 Task: Plan a virtual team-building movie night for the 11th at 7:30 PM.
Action: Mouse moved to (79, 93)
Screenshot: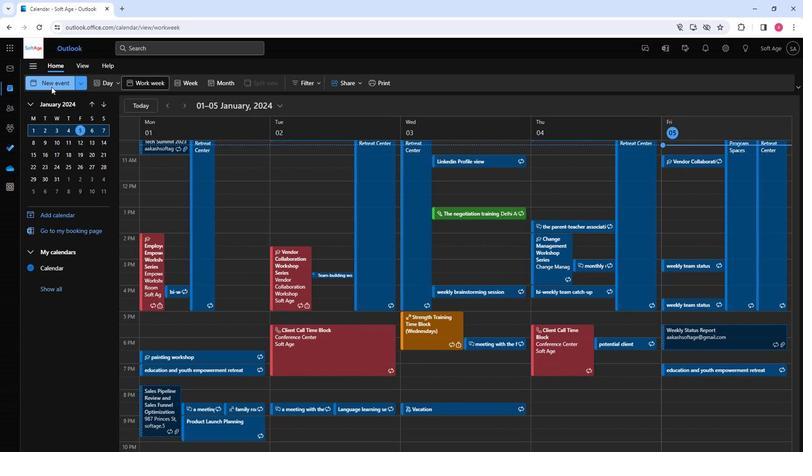 
Action: Mouse pressed left at (79, 93)
Screenshot: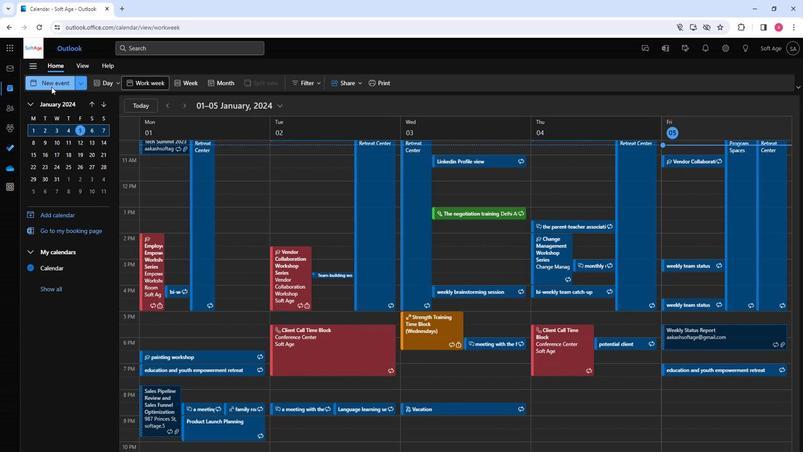 
Action: Mouse moved to (212, 145)
Screenshot: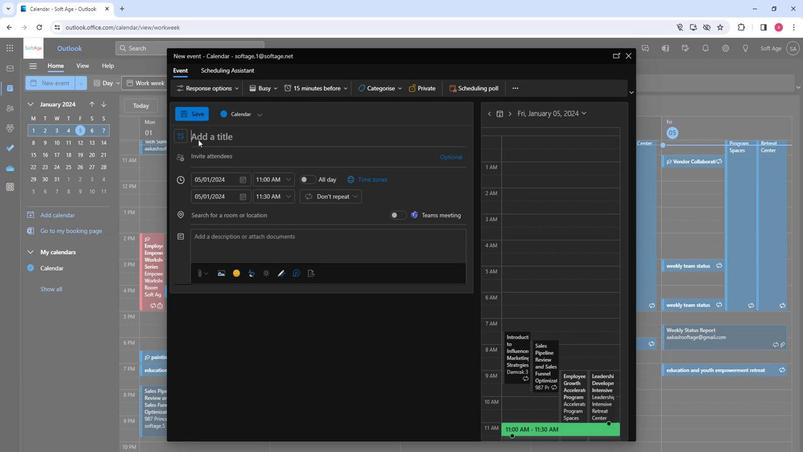 
Action: Key pressed <Key.shift>Virtual<Key.space><Key.shift>Team-<Key.shift>Building<Key.space><Key.shift>Movie<Key.space><Key.shift>Night
Screenshot: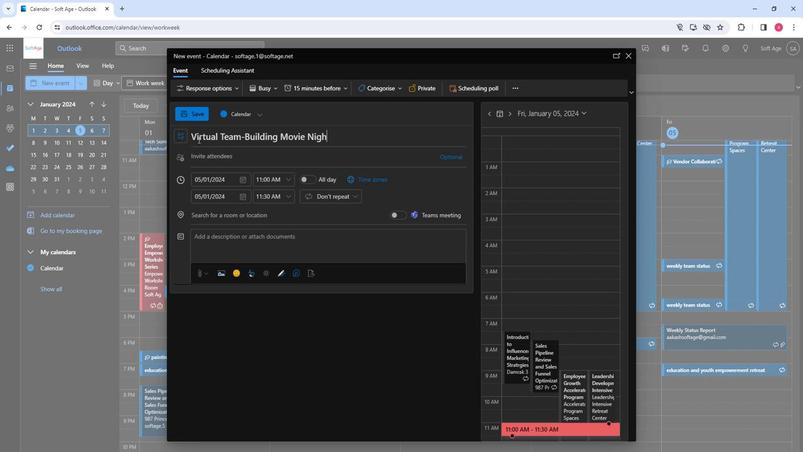 
Action: Mouse moved to (231, 156)
Screenshot: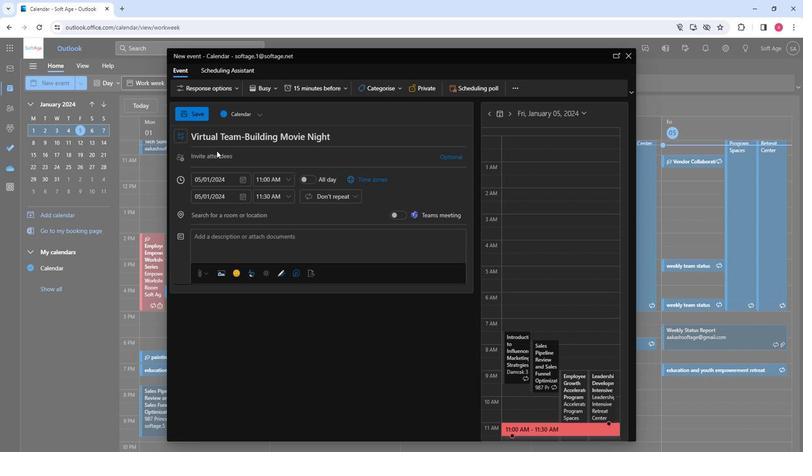 
Action: Mouse pressed left at (231, 156)
Screenshot: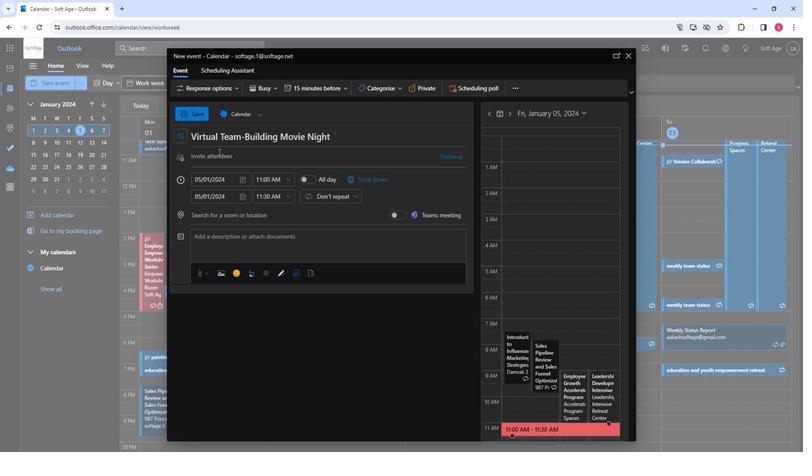 
Action: Mouse moved to (232, 156)
Screenshot: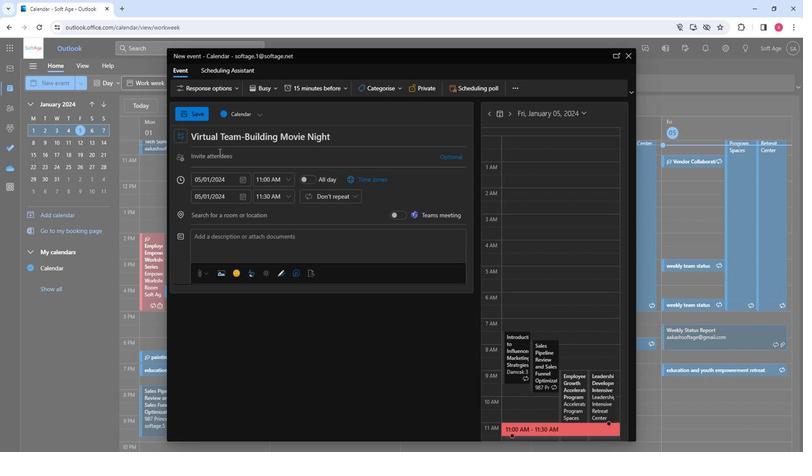 
Action: Key pressed so
Screenshot: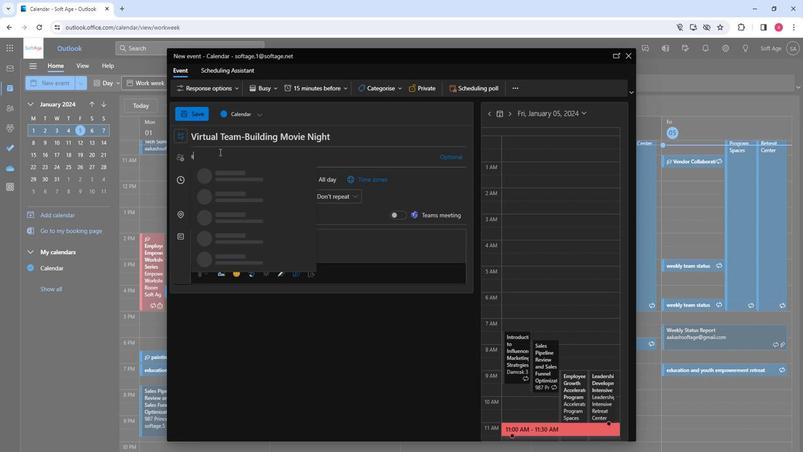 
Action: Mouse moved to (242, 178)
Screenshot: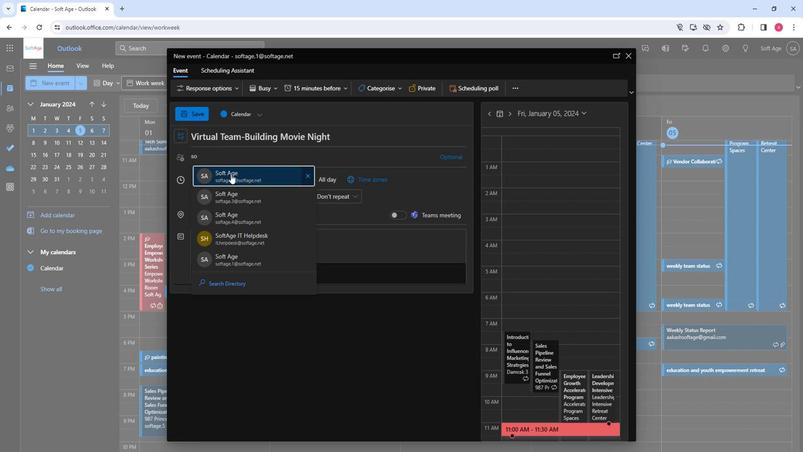 
Action: Mouse pressed left at (242, 178)
Screenshot: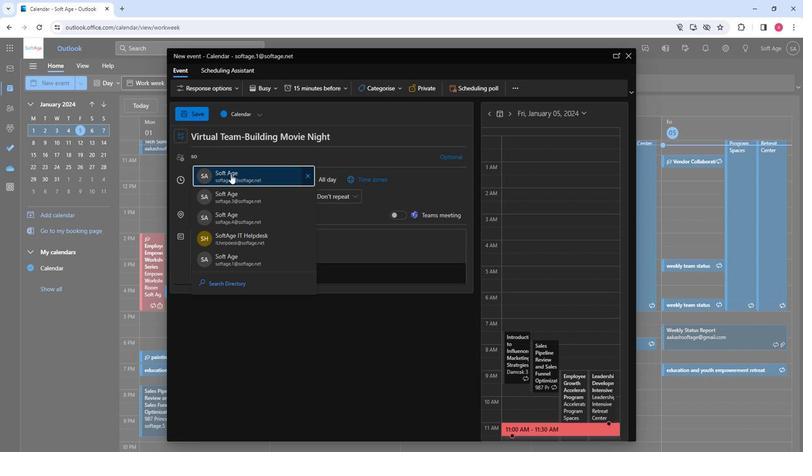 
Action: Mouse moved to (242, 178)
Screenshot: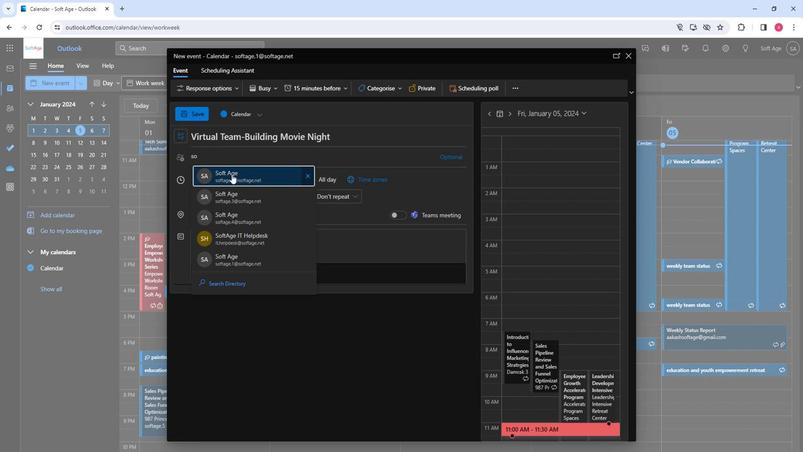 
Action: Key pressed so
Screenshot: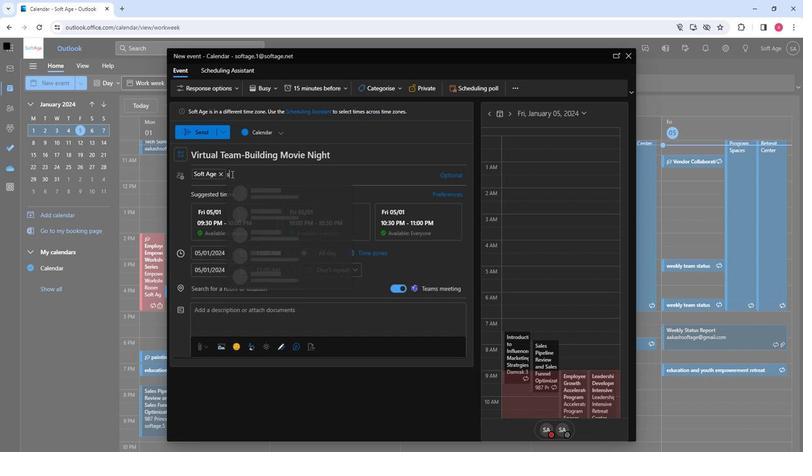 
Action: Mouse moved to (266, 219)
Screenshot: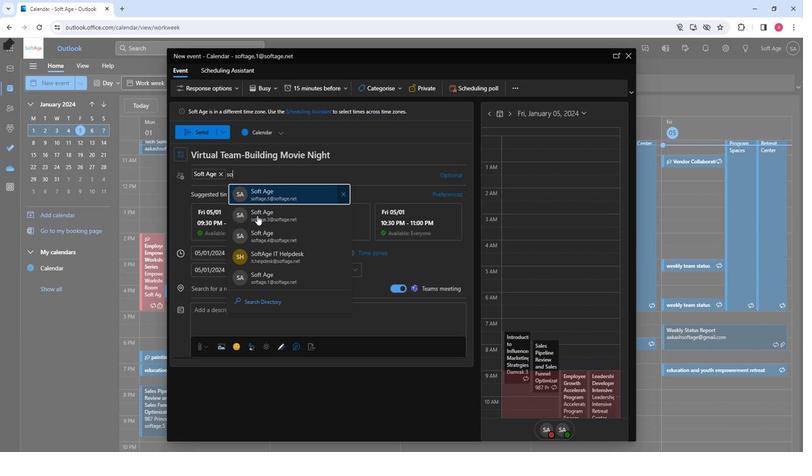 
Action: Mouse pressed left at (266, 219)
Screenshot: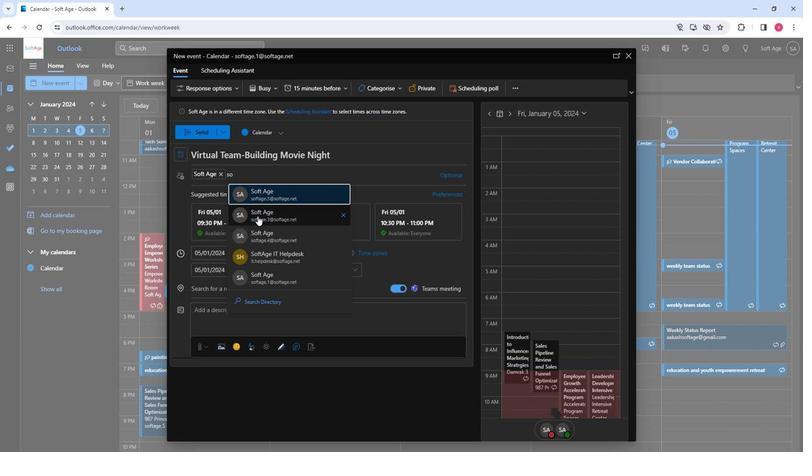 
Action: Mouse moved to (266, 219)
Screenshot: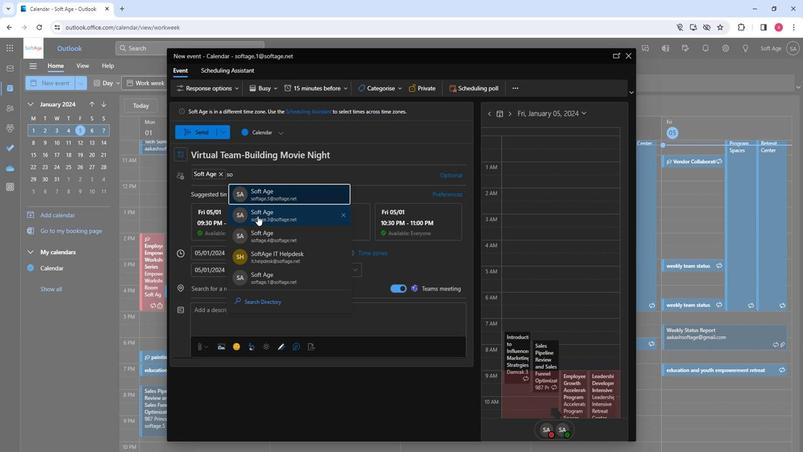 
Action: Key pressed so
Screenshot: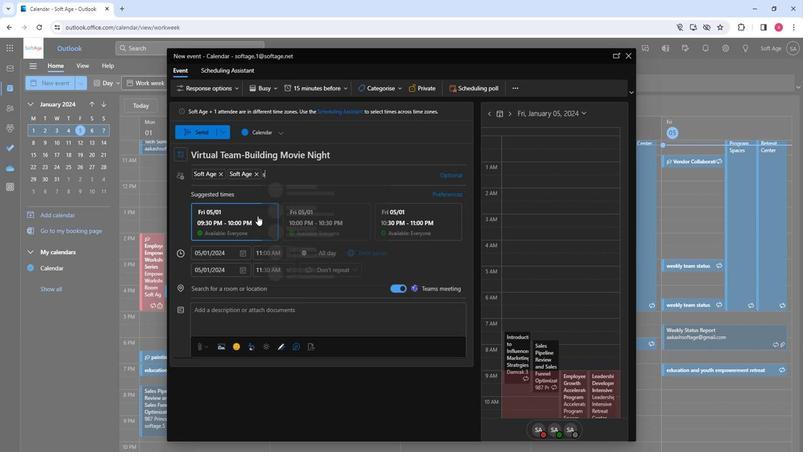 
Action: Mouse moved to (341, 240)
Screenshot: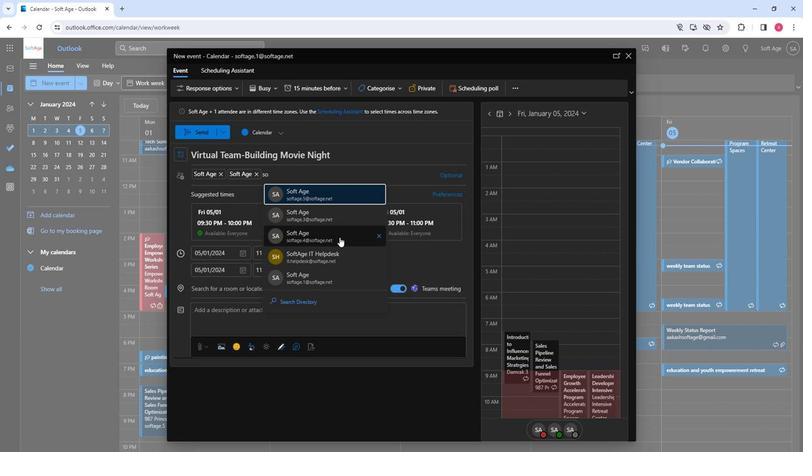 
Action: Mouse pressed left at (341, 240)
Screenshot: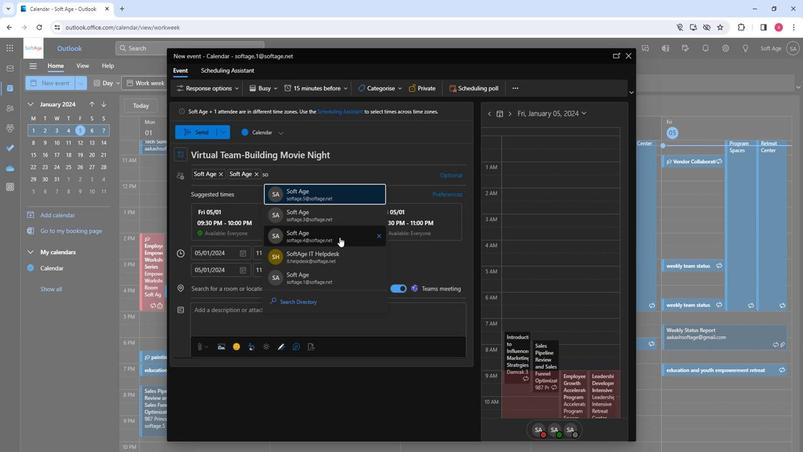 
Action: Mouse moved to (253, 256)
Screenshot: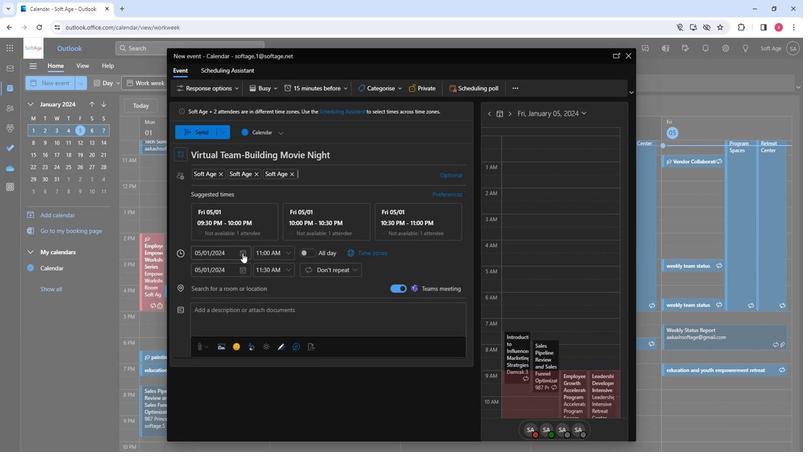 
Action: Mouse pressed left at (253, 256)
Screenshot: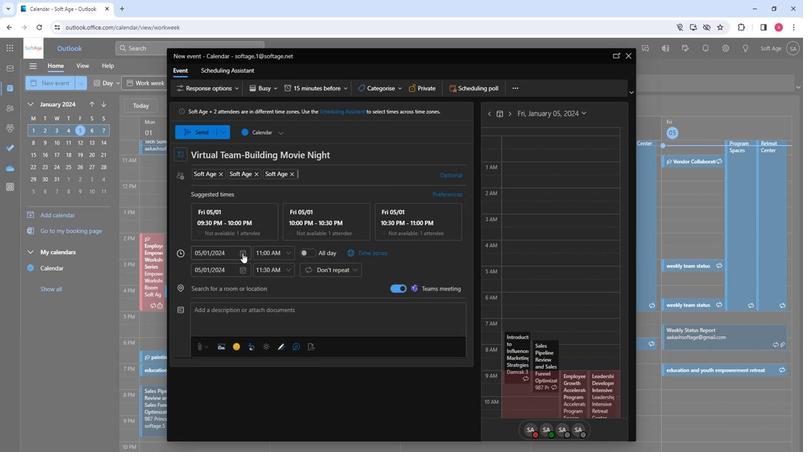 
Action: Mouse moved to (248, 312)
Screenshot: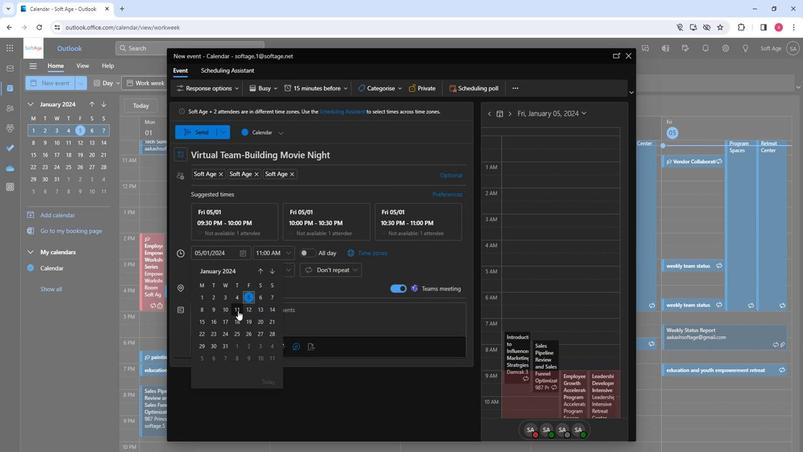 
Action: Mouse pressed left at (248, 312)
Screenshot: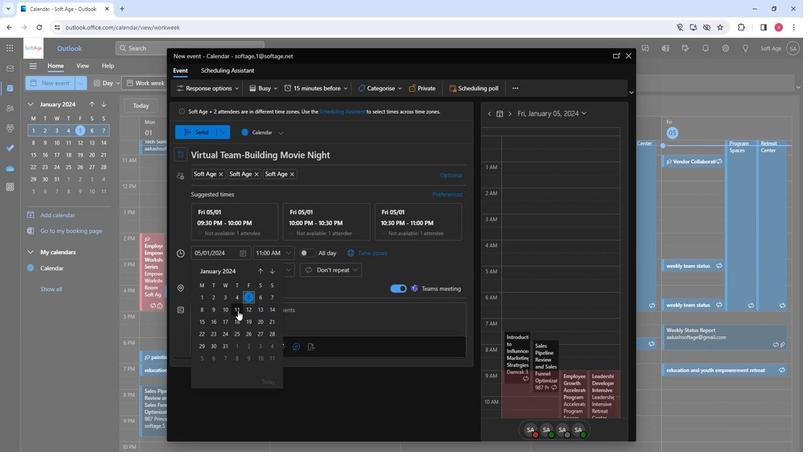 
Action: Mouse moved to (297, 248)
Screenshot: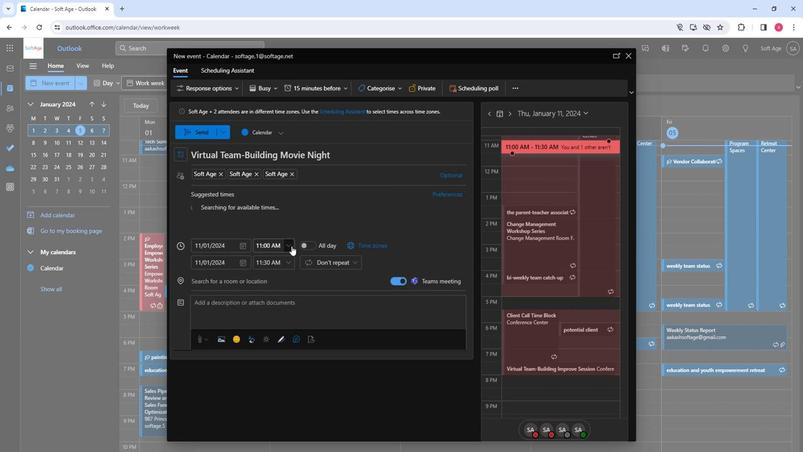 
Action: Mouse pressed left at (297, 248)
Screenshot: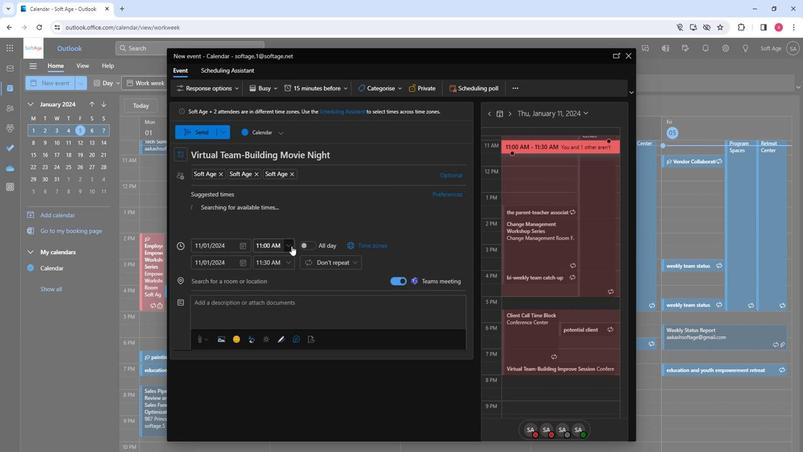 
Action: Mouse moved to (282, 296)
Screenshot: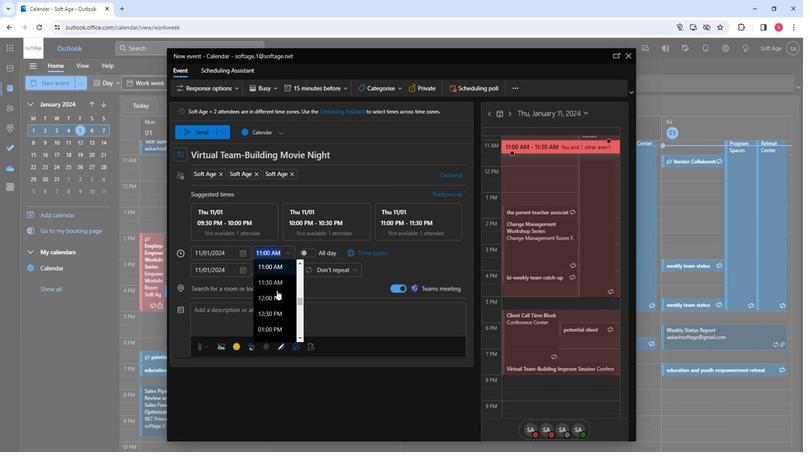 
Action: Mouse scrolled (282, 295) with delta (0, 0)
Screenshot: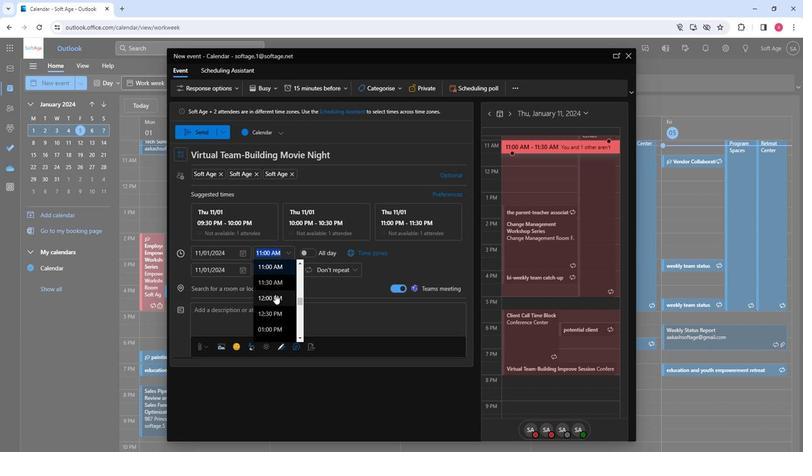 
Action: Mouse scrolled (282, 295) with delta (0, 0)
Screenshot: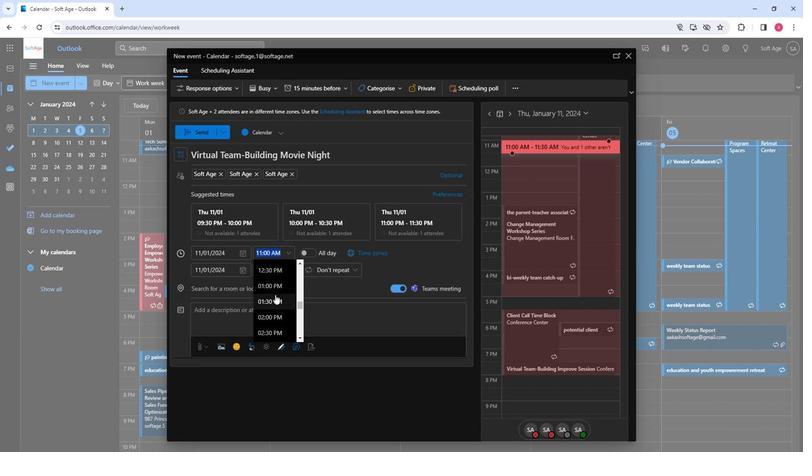 
Action: Mouse scrolled (282, 295) with delta (0, 0)
Screenshot: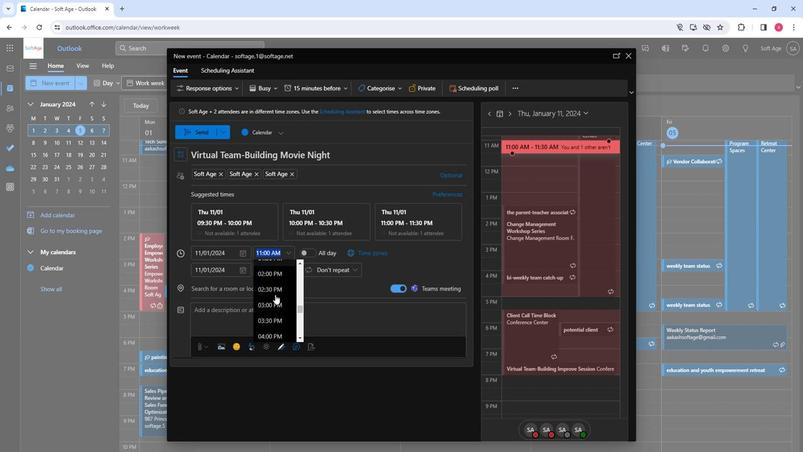 
Action: Mouse scrolled (282, 295) with delta (0, 0)
Screenshot: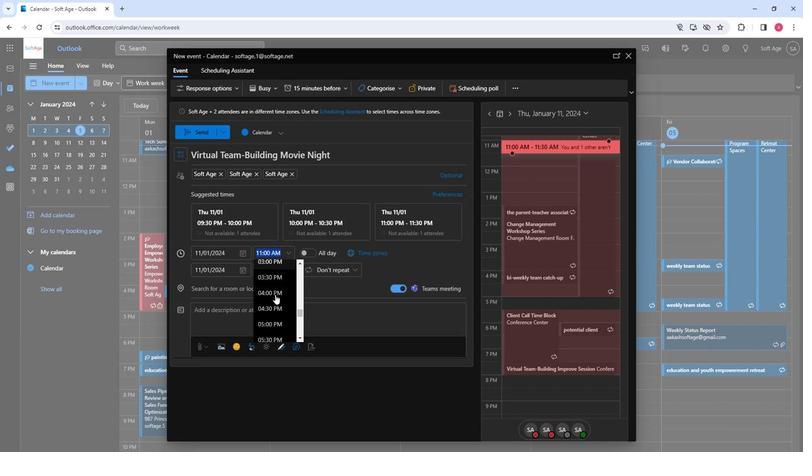 
Action: Mouse scrolled (282, 295) with delta (0, 0)
Screenshot: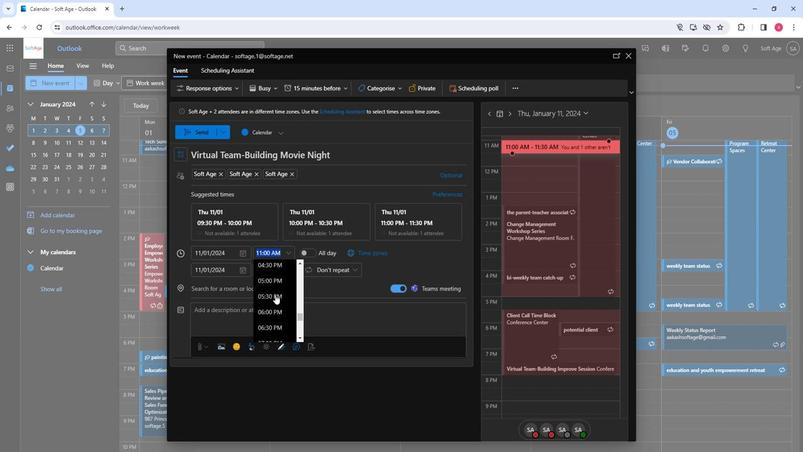 
Action: Mouse moved to (276, 318)
Screenshot: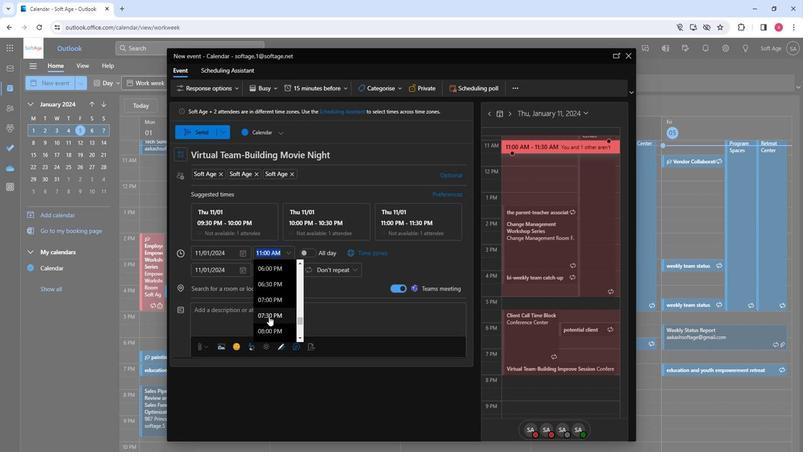 
Action: Mouse pressed left at (276, 318)
Screenshot: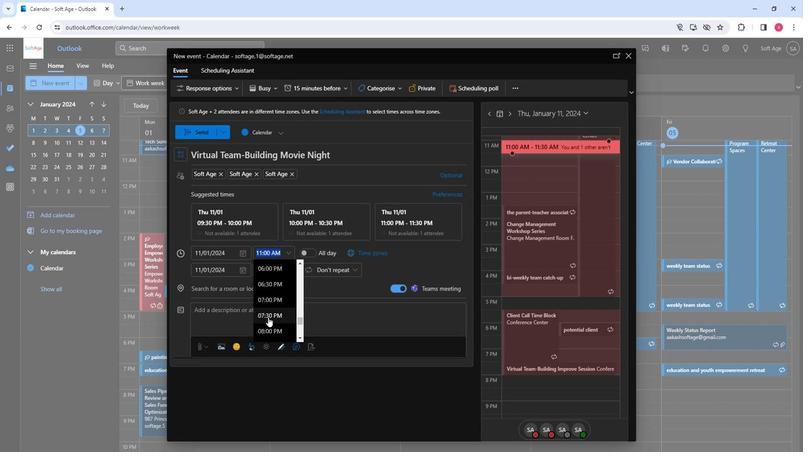 
Action: Mouse moved to (254, 293)
Screenshot: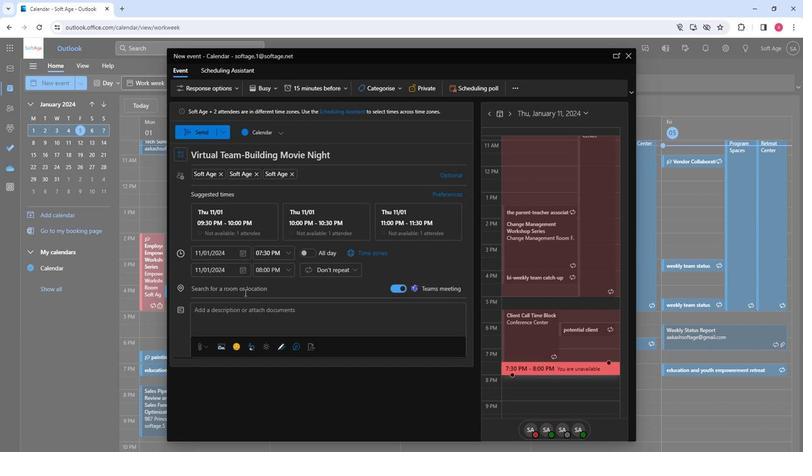 
Action: Mouse pressed left at (254, 293)
Screenshot: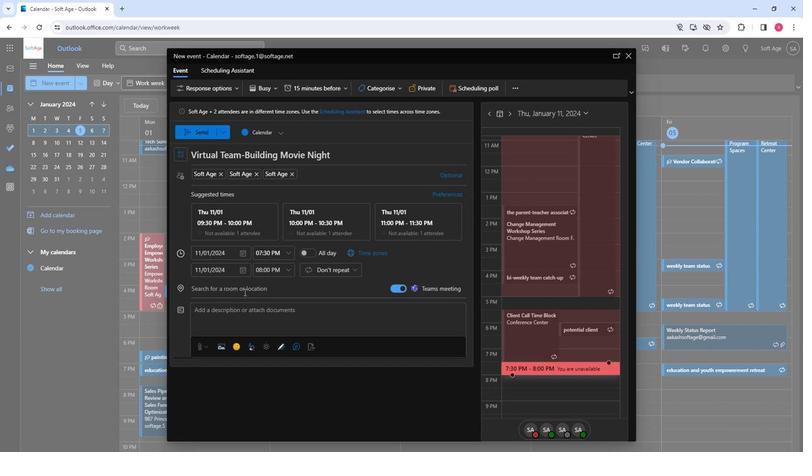 
Action: Mouse moved to (246, 396)
Screenshot: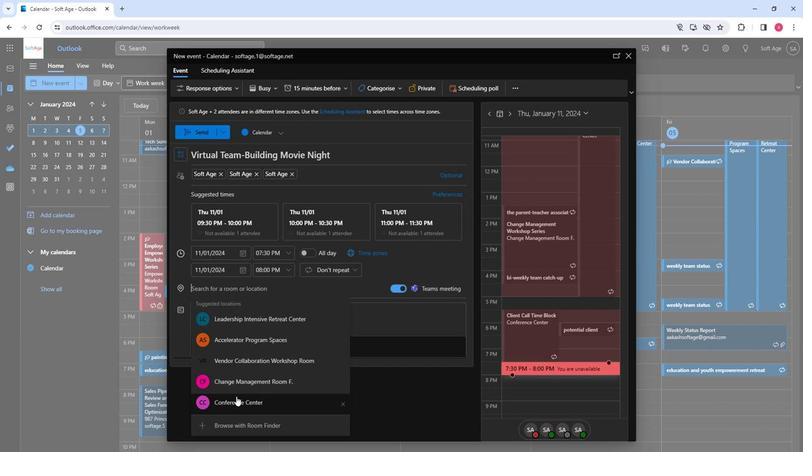 
Action: Mouse pressed left at (246, 396)
Screenshot: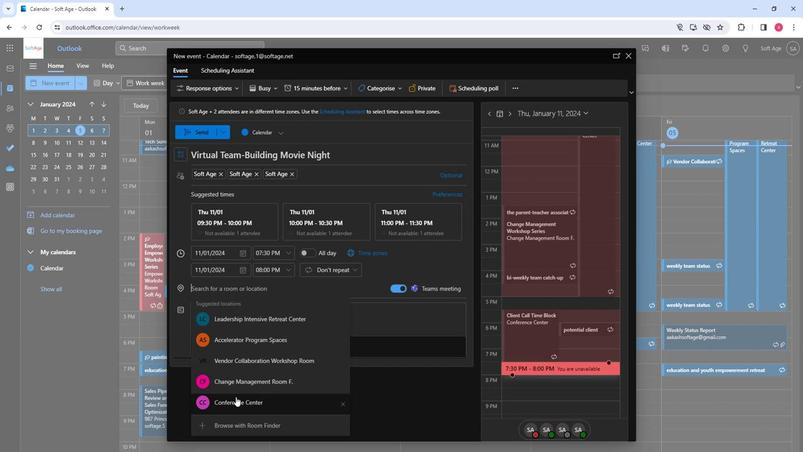
Action: Mouse moved to (241, 312)
Screenshot: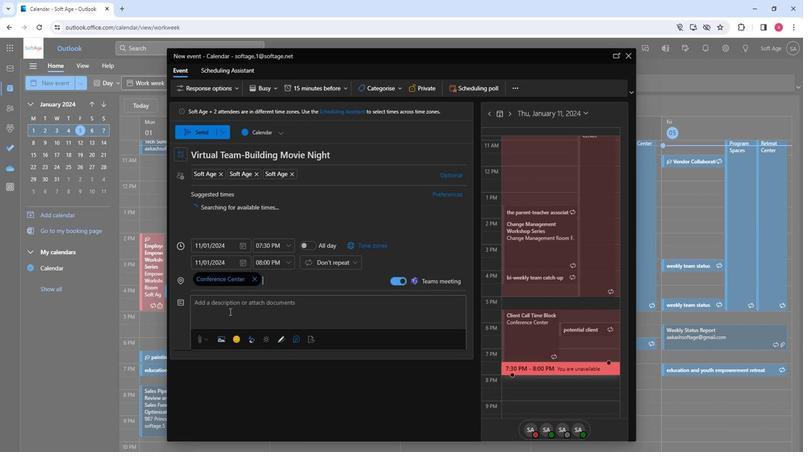 
Action: Mouse pressed left at (241, 312)
Screenshot: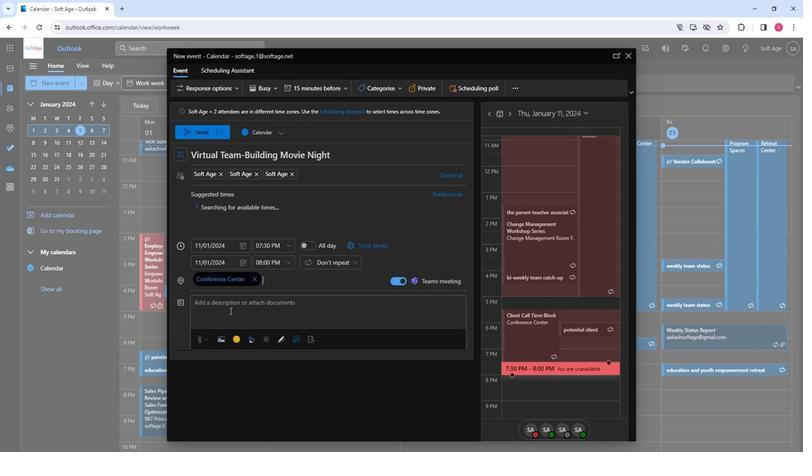 
Action: Mouse moved to (242, 312)
Screenshot: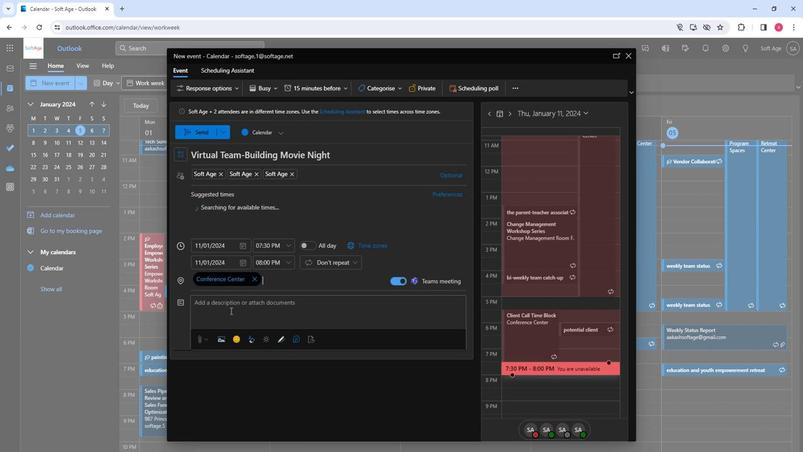
Action: Key pressed <Key.shift>Transform<Key.space>your<Key.space>screens<Key.space>into<Key.space>a<Key.space>virtual<Key.space>cinema<Key.space>for<Key.space>th<Key.backspace><Key.backspace>a<Key.space>team-building<Key.space>movie<Key.space>night
Screenshot: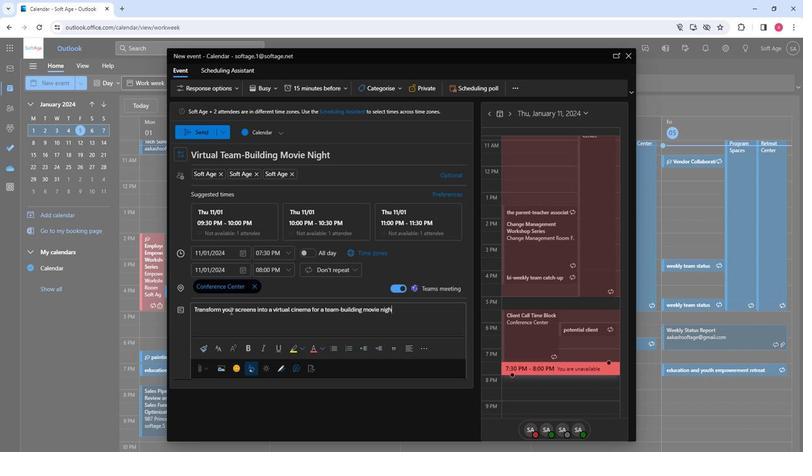 
Action: Mouse moved to (242, 312)
Screenshot: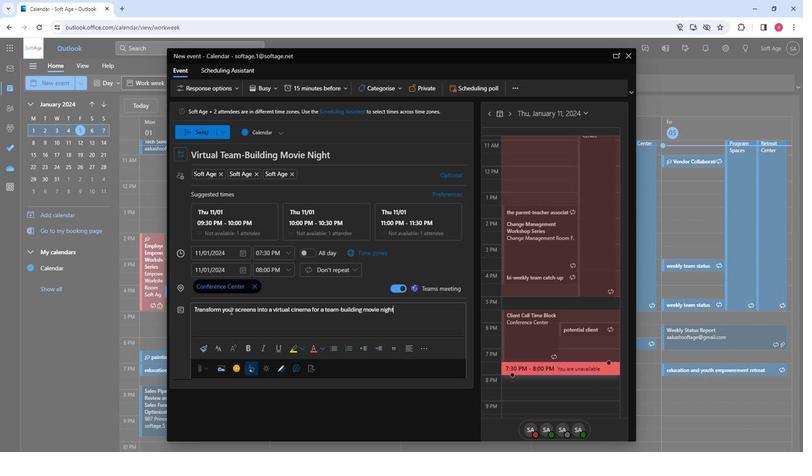 
Action: Key pressed <Key.shift>!<Key.space><Key.shift>Bond<Key.space>over<Key.space>shared<Key.space>cinematic<Key.space>experience,<Key.space>laughter,<Key.space>and<Key.space>discussions,<Key.space>fostering<Key.space>connection<Key.space>in<Key.space>a<Key.space>relaxed,<Key.space>virtual<Key.space>setting.
Screenshot: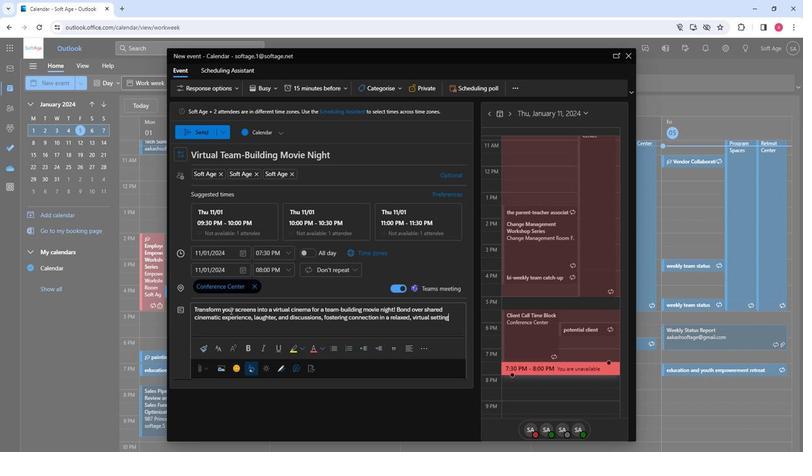 
Action: Mouse moved to (273, 322)
Screenshot: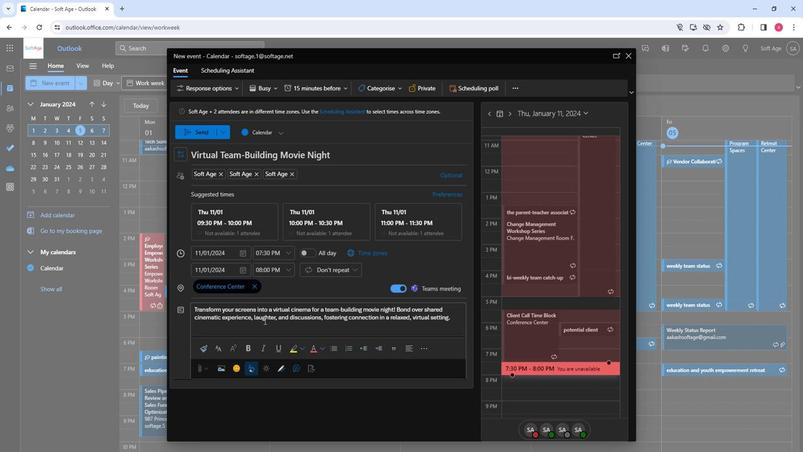 
Action: Mouse pressed left at (273, 322)
Screenshot: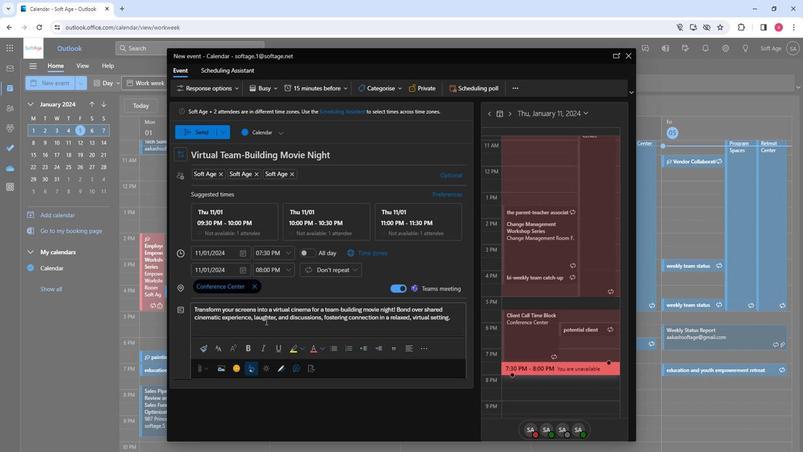 
Action: Mouse pressed left at (273, 322)
Screenshot: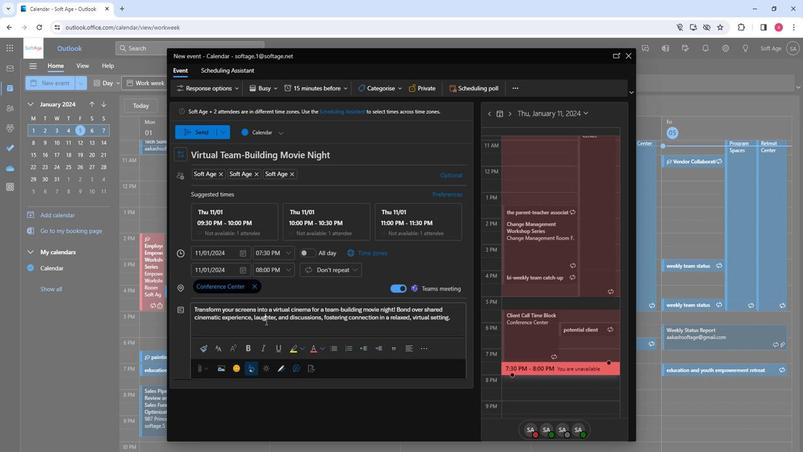 
Action: Mouse pressed left at (273, 322)
Screenshot: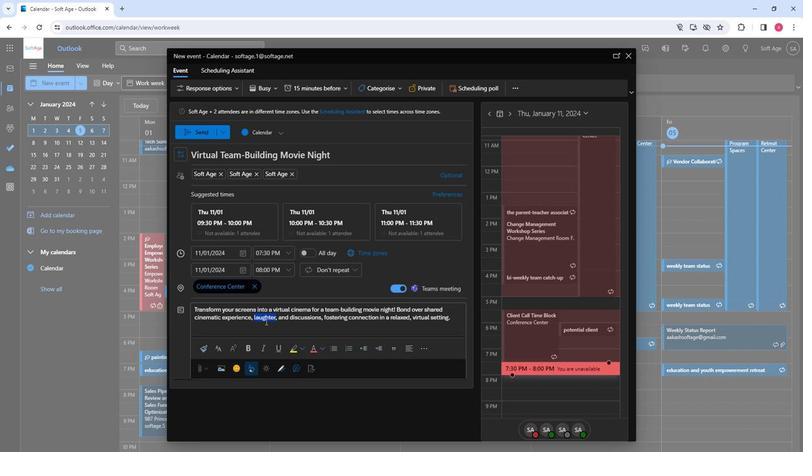 
Action: Mouse pressed left at (273, 322)
Screenshot: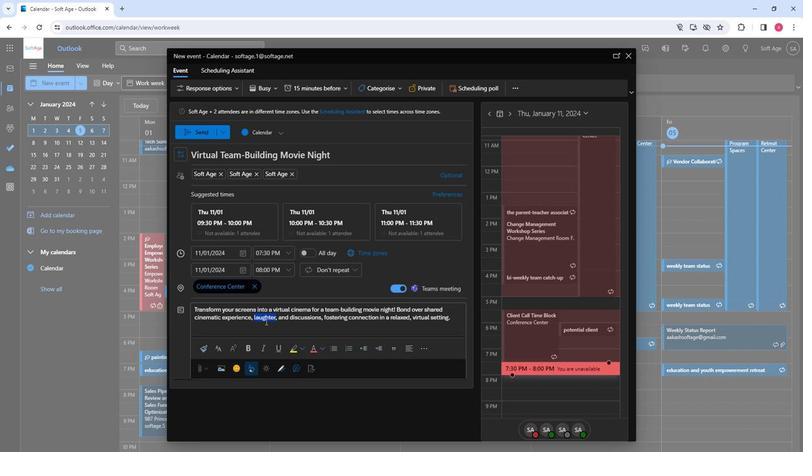 
Action: Mouse moved to (232, 349)
Screenshot: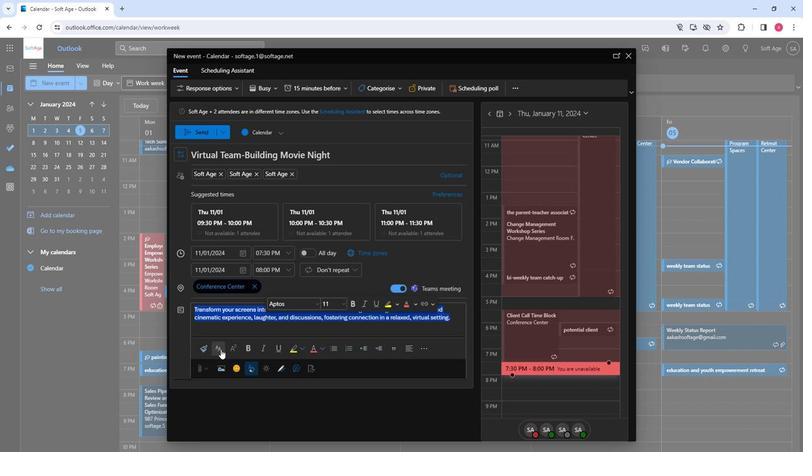 
Action: Mouse pressed left at (232, 349)
Screenshot: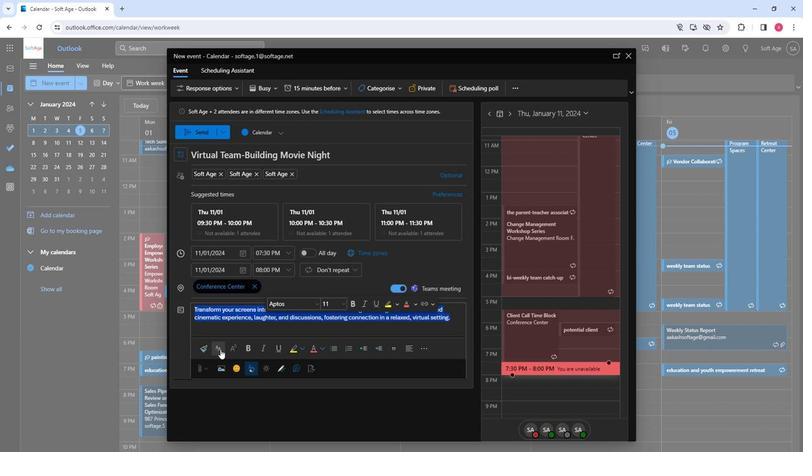 
Action: Mouse moved to (274, 303)
Screenshot: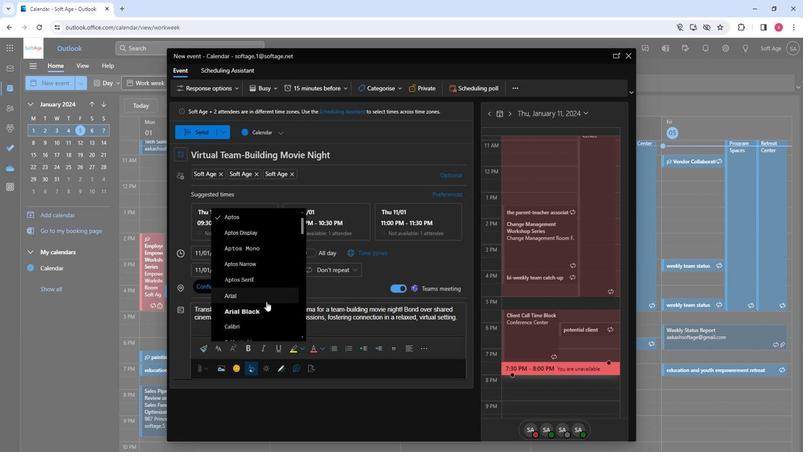 
Action: Mouse scrolled (274, 302) with delta (0, 0)
Screenshot: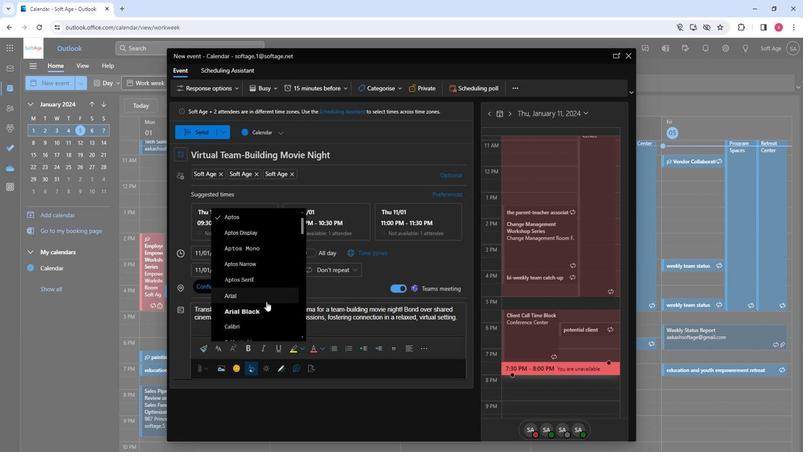 
Action: Mouse scrolled (274, 302) with delta (0, 0)
Screenshot: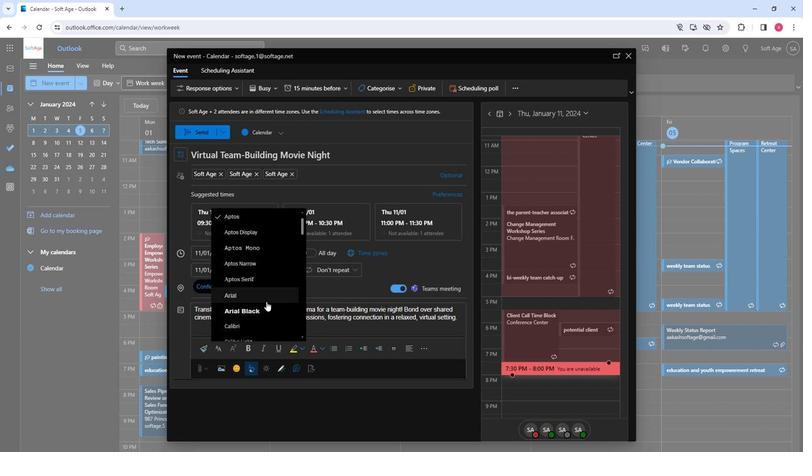 
Action: Mouse moved to (274, 303)
Screenshot: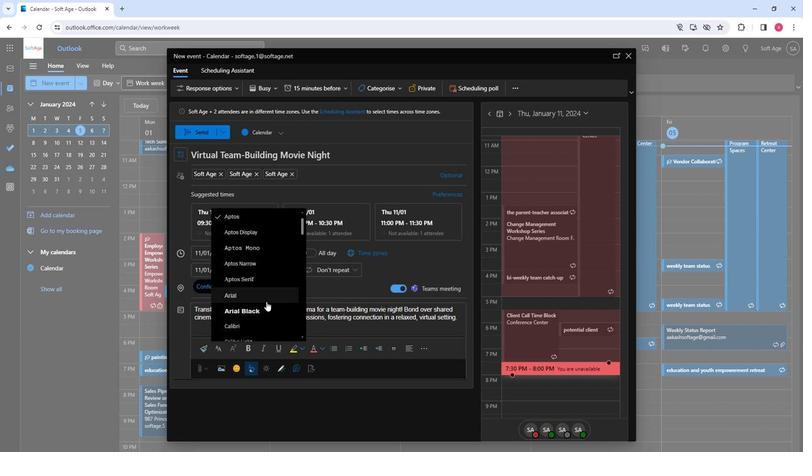 
Action: Mouse scrolled (274, 302) with delta (0, 0)
Screenshot: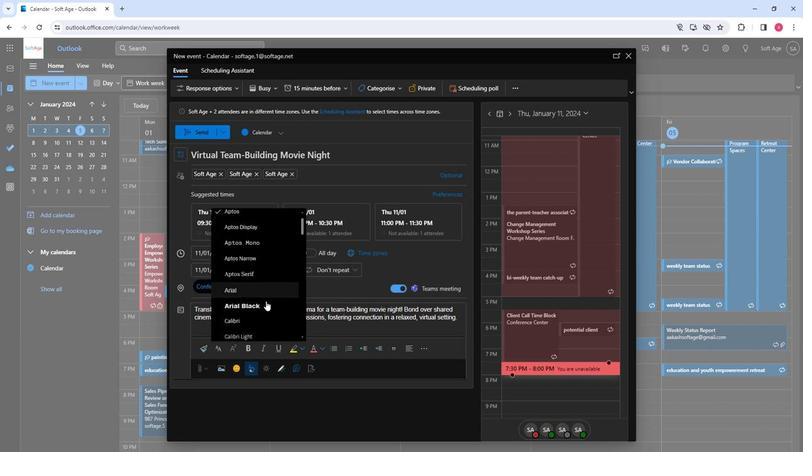 
Action: Mouse moved to (273, 301)
Screenshot: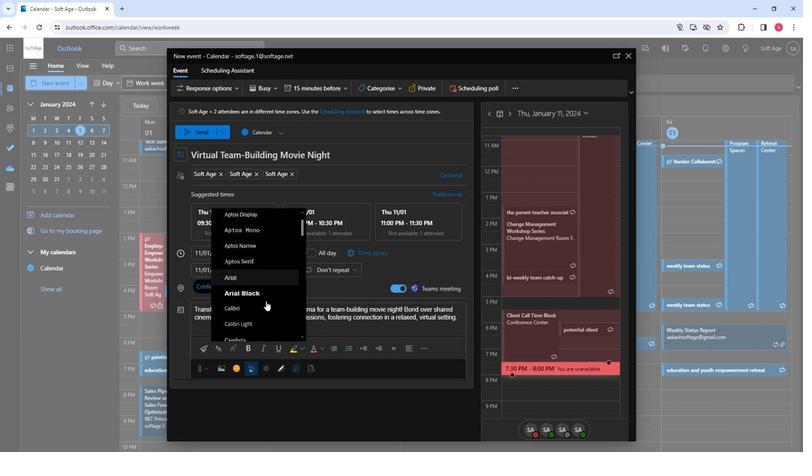 
Action: Mouse scrolled (273, 301) with delta (0, 0)
Screenshot: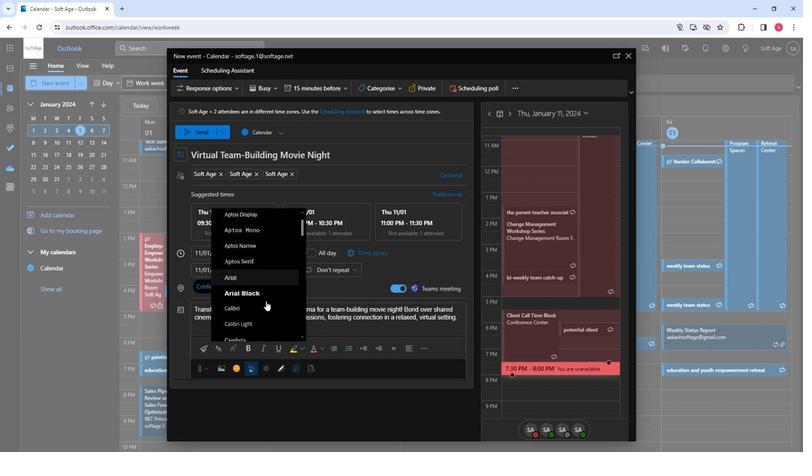 
Action: Mouse moved to (256, 247)
Screenshot: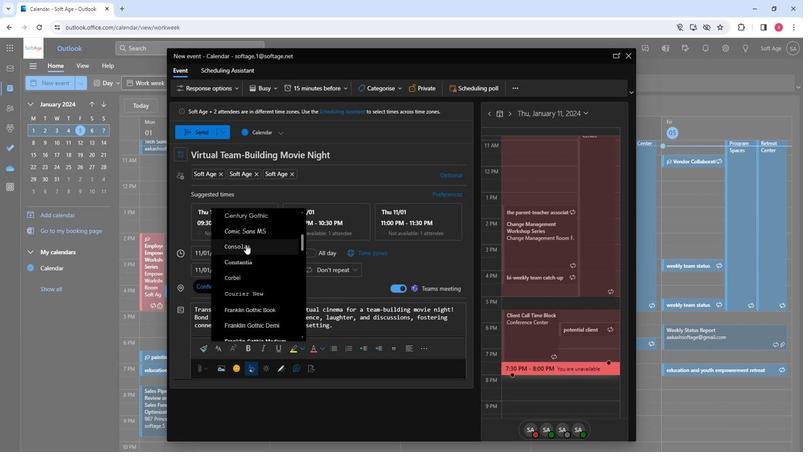
Action: Mouse pressed left at (256, 247)
Screenshot: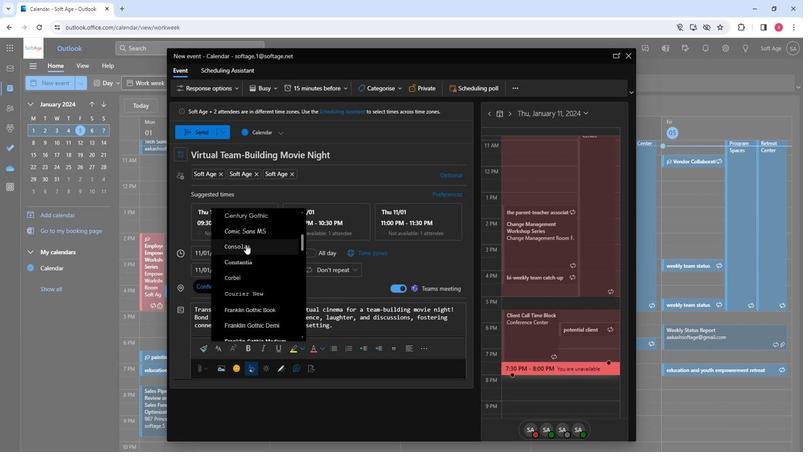 
Action: Mouse moved to (273, 346)
Screenshot: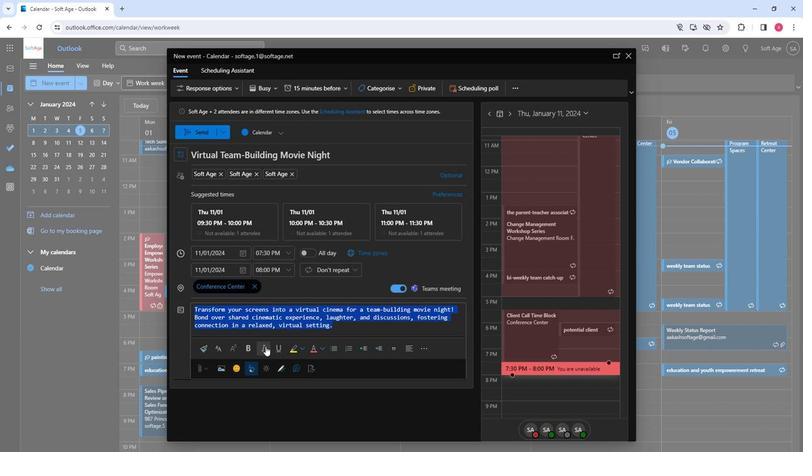
Action: Mouse pressed left at (273, 346)
Screenshot: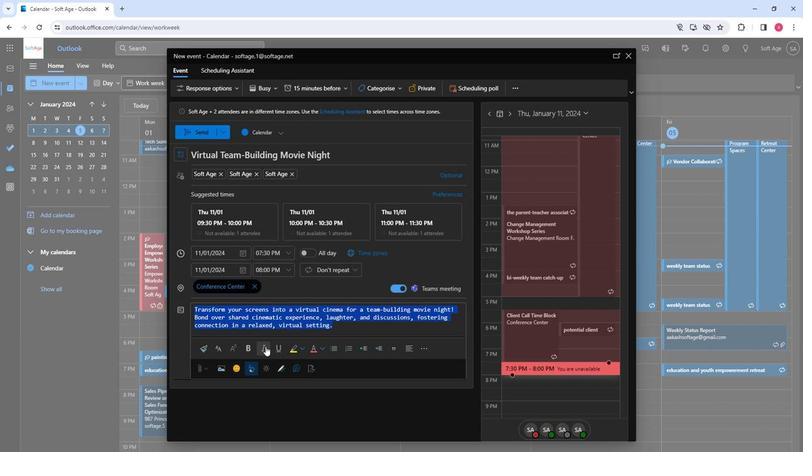
Action: Mouse moved to (327, 347)
Screenshot: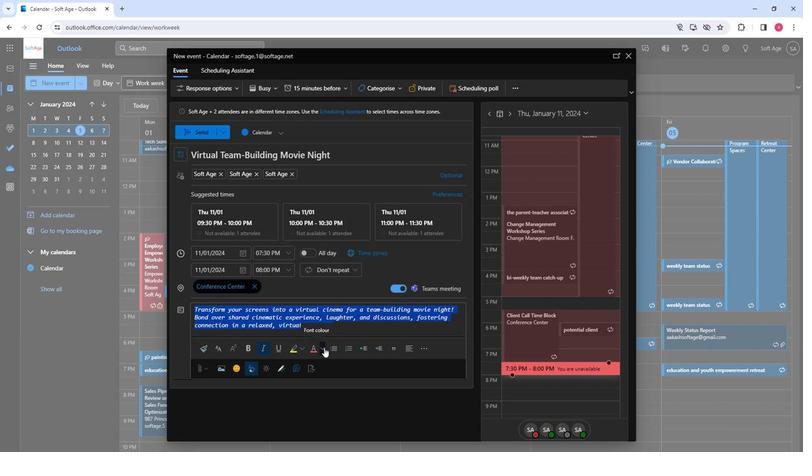 
Action: Mouse pressed left at (327, 347)
Screenshot: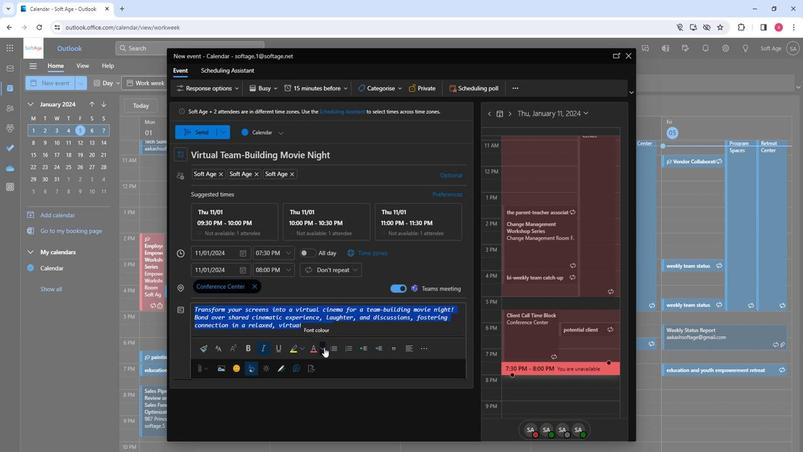 
Action: Mouse moved to (357, 300)
Screenshot: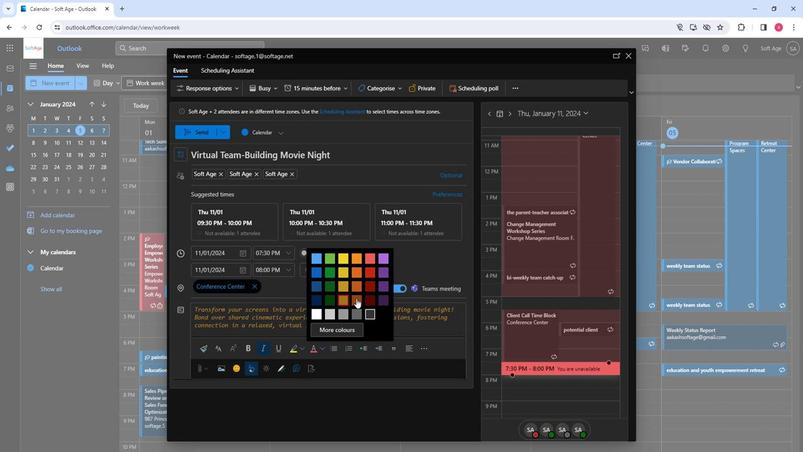 
Action: Mouse pressed left at (357, 300)
Screenshot: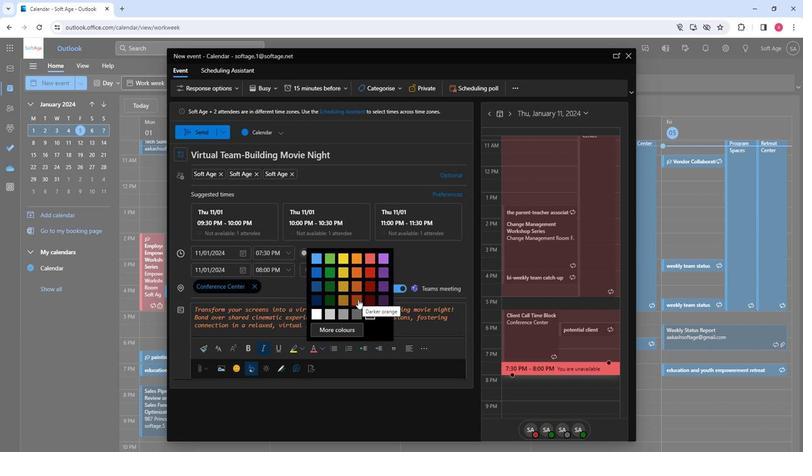 
Action: Mouse moved to (379, 347)
Screenshot: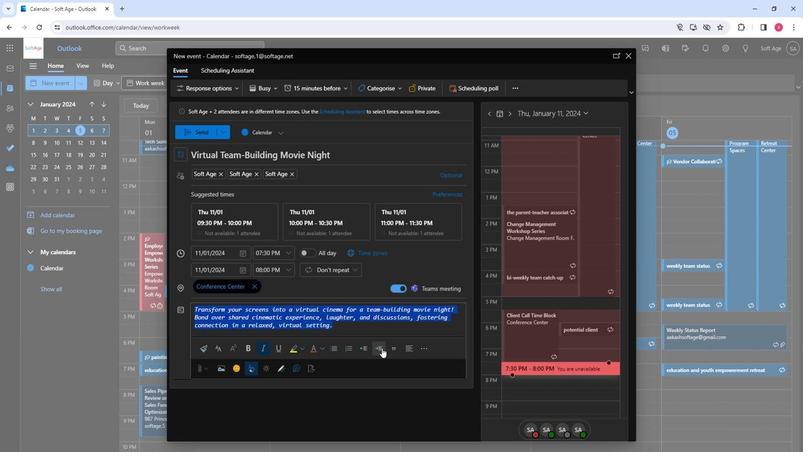 
Action: Mouse pressed left at (379, 347)
Screenshot: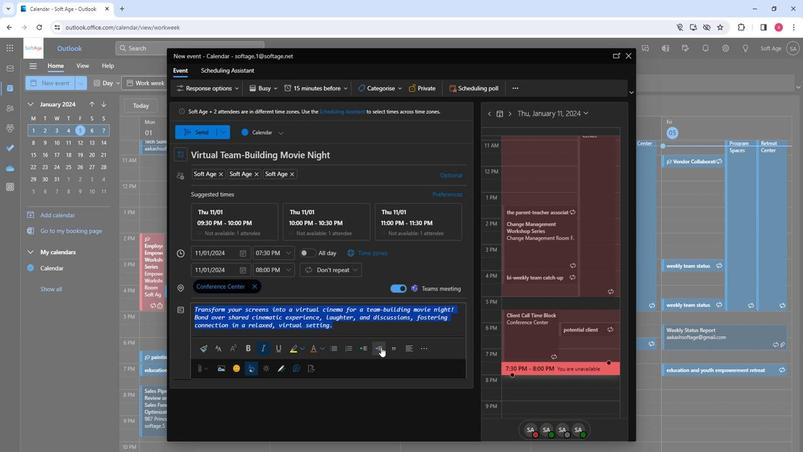 
Action: Mouse moved to (424, 328)
Screenshot: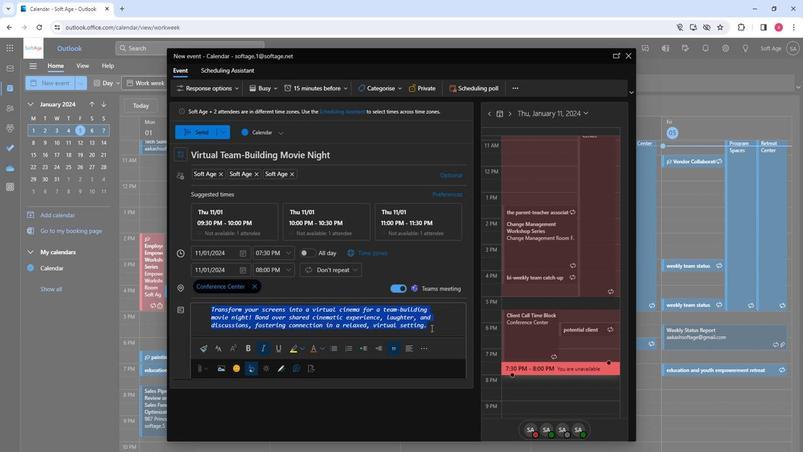 
Action: Mouse pressed left at (424, 328)
Screenshot: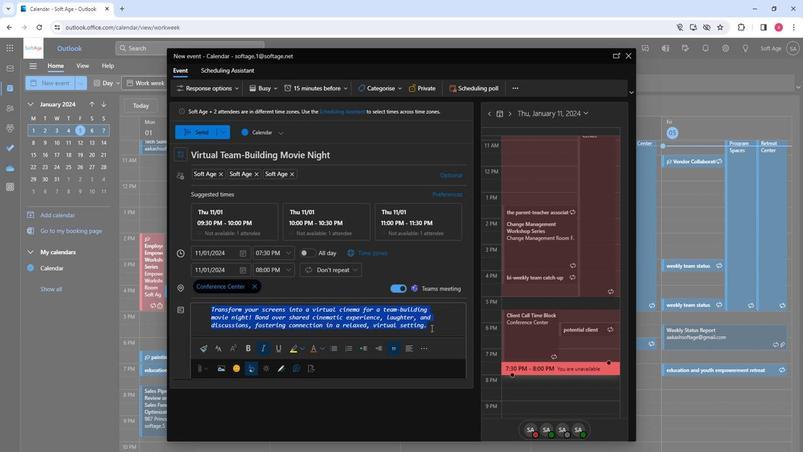 
Action: Mouse moved to (218, 138)
Screenshot: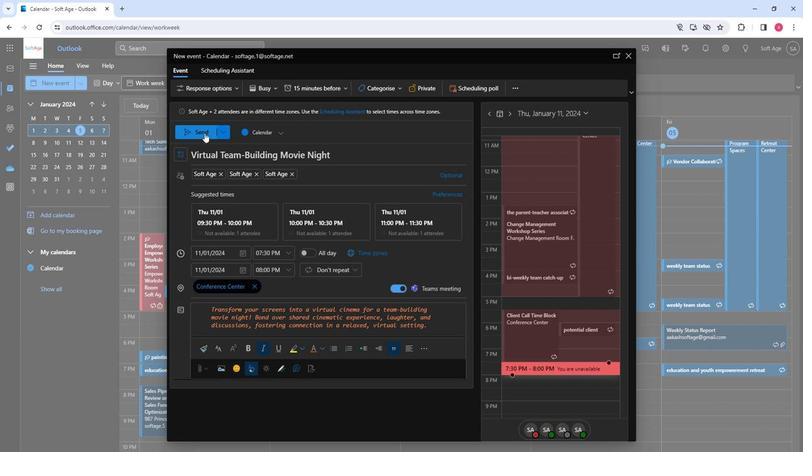 
Action: Mouse pressed left at (218, 138)
Screenshot: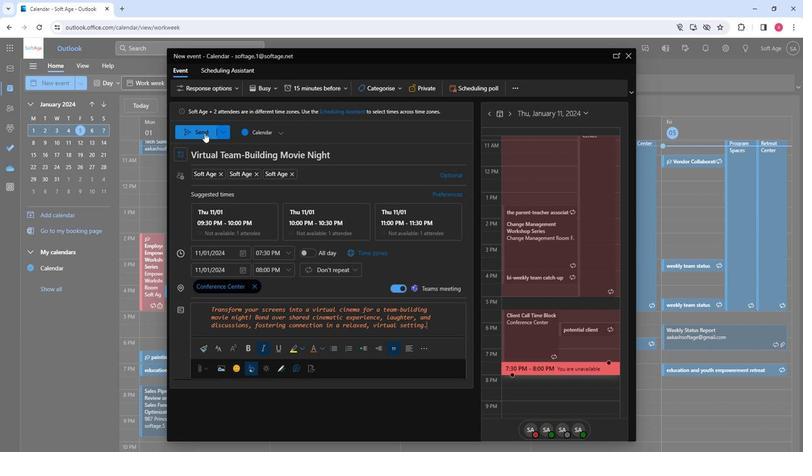 
Action: Mouse moved to (285, 210)
Screenshot: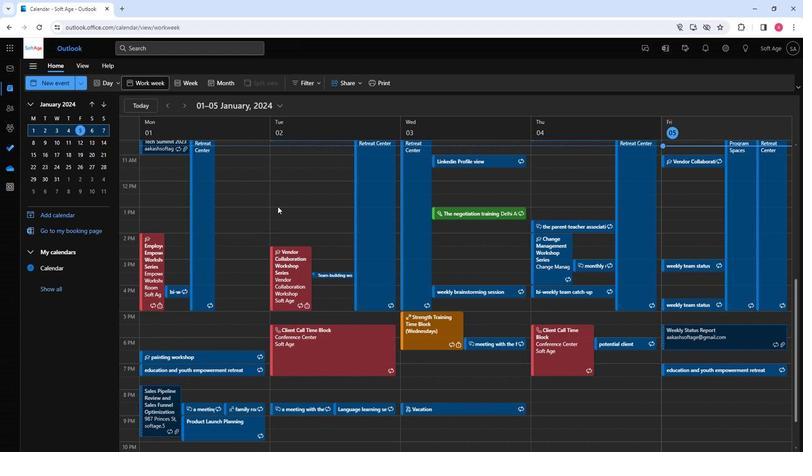 
